Task: Filter people whose school is Delhi University.
Action: Mouse moved to (348, 81)
Screenshot: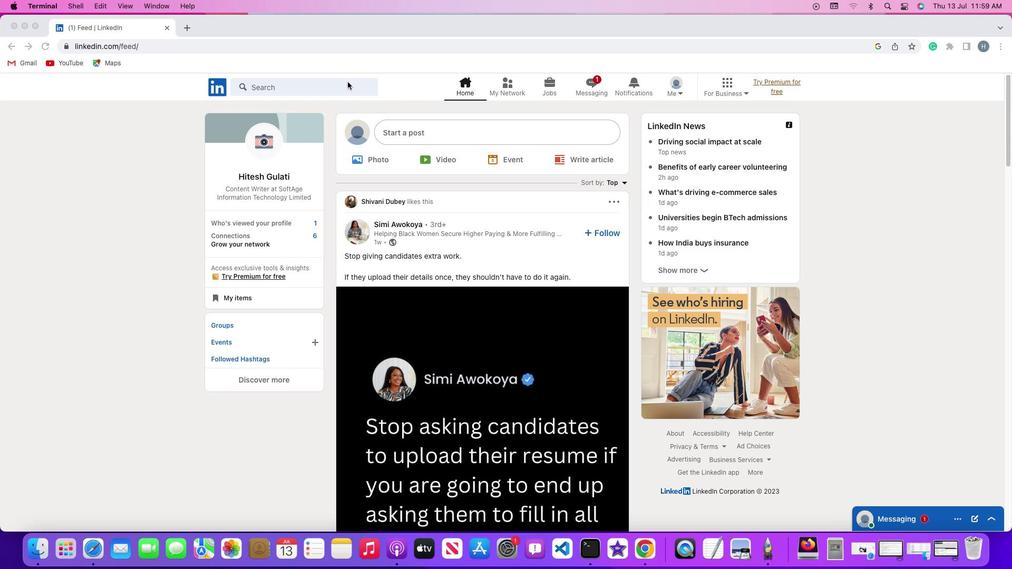 
Action: Mouse pressed left at (348, 81)
Screenshot: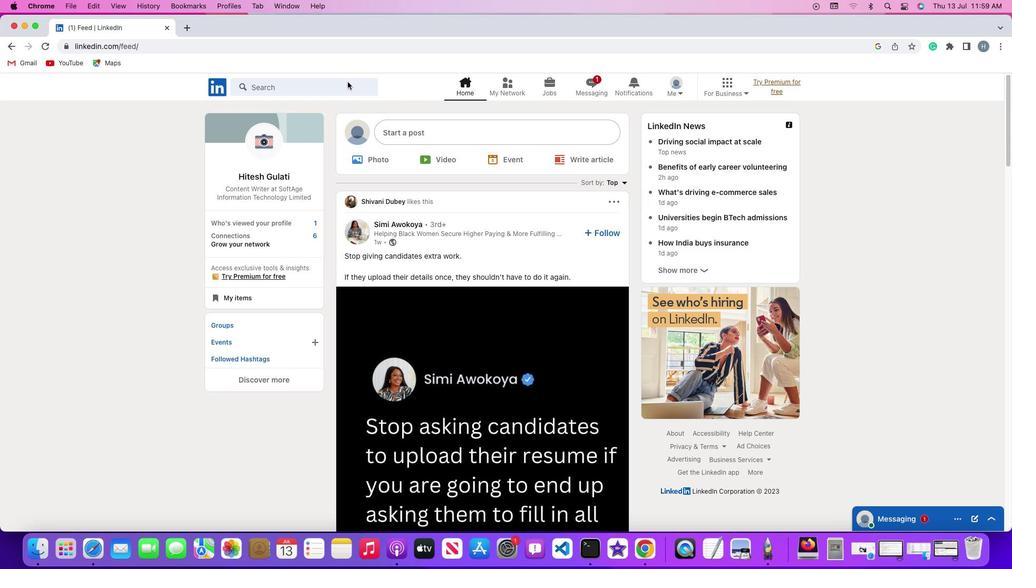 
Action: Mouse pressed left at (348, 81)
Screenshot: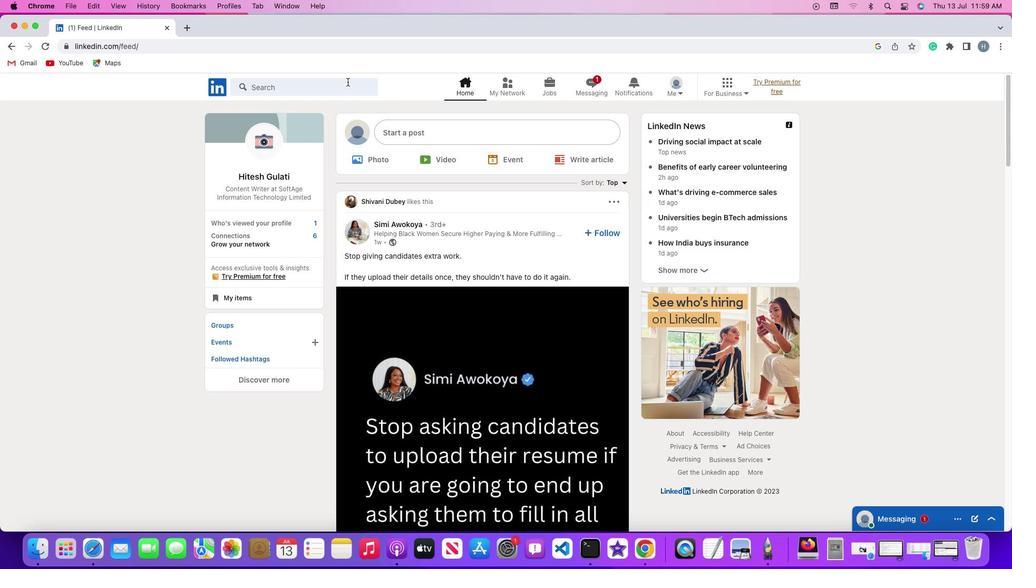 
Action: Key pressed Key.shift'#''h''i''r''i''n''g'Key.enter
Screenshot: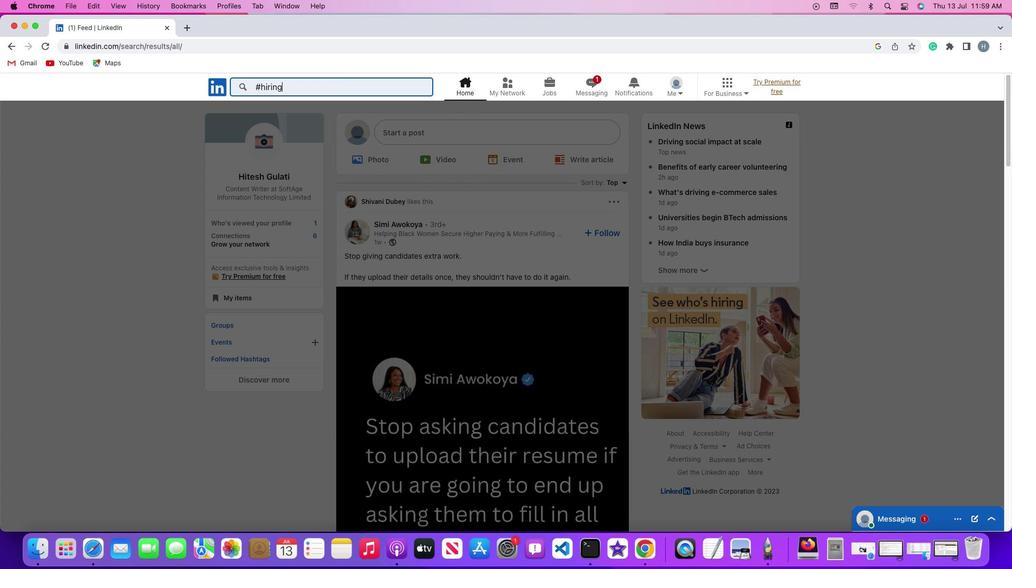
Action: Mouse moved to (301, 116)
Screenshot: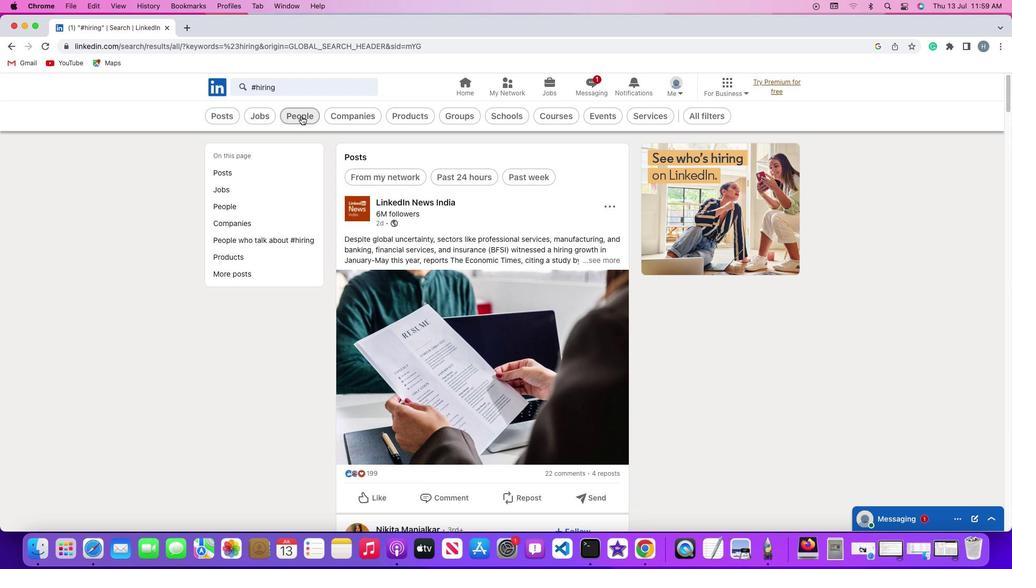 
Action: Mouse pressed left at (301, 116)
Screenshot: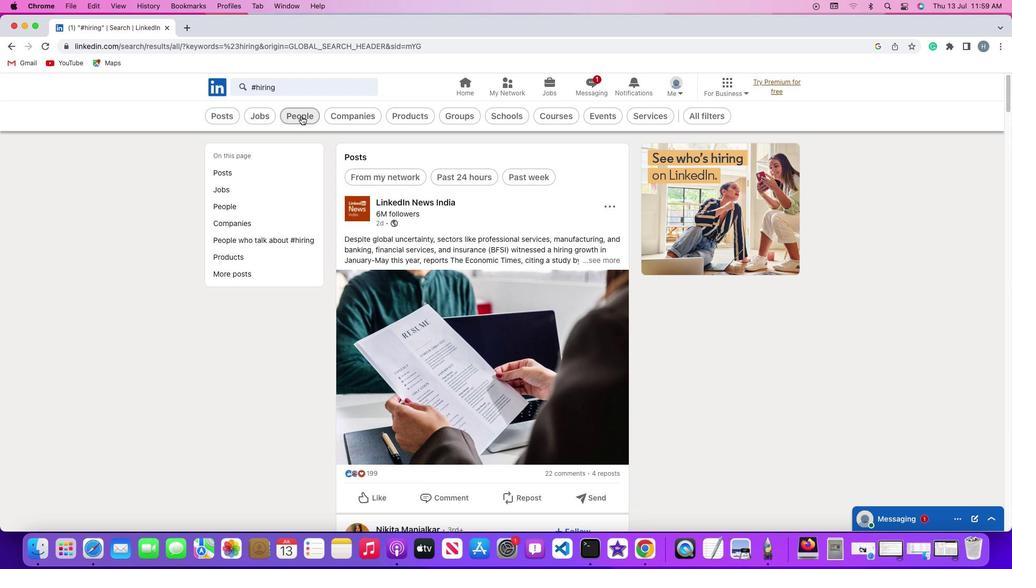 
Action: Mouse moved to (545, 114)
Screenshot: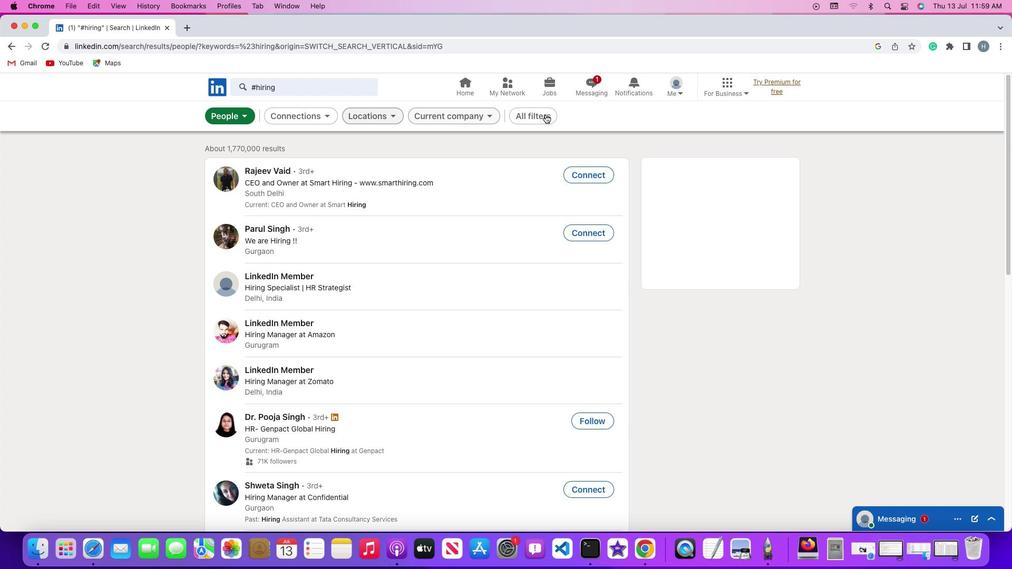 
Action: Mouse pressed left at (545, 114)
Screenshot: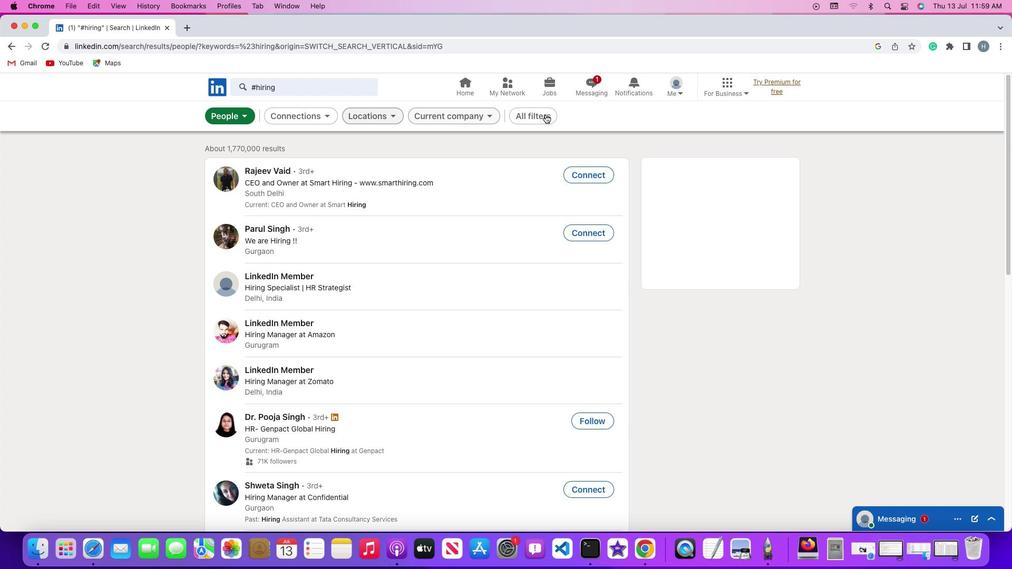 
Action: Mouse moved to (809, 302)
Screenshot: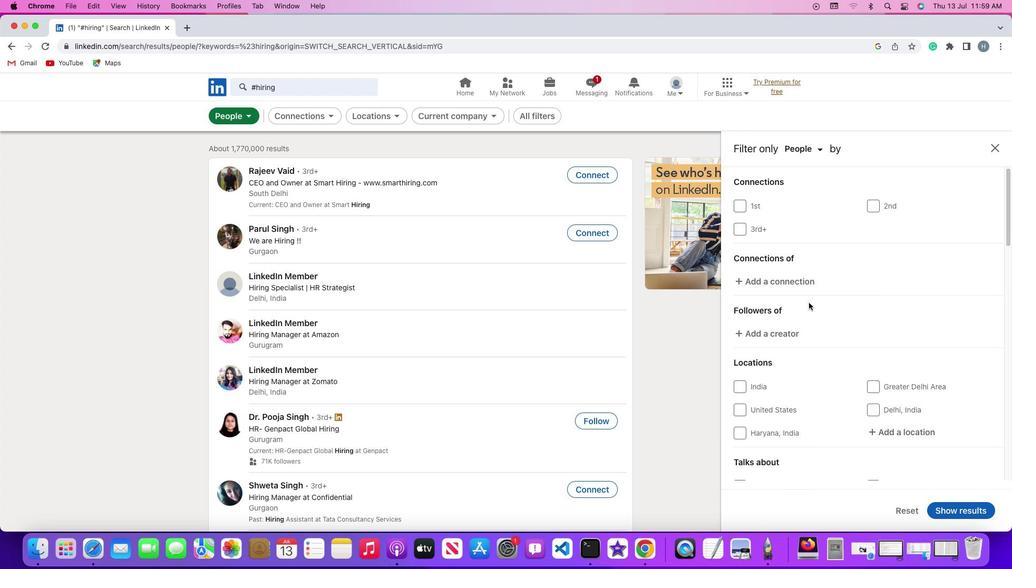 
Action: Mouse scrolled (809, 302) with delta (0, 0)
Screenshot: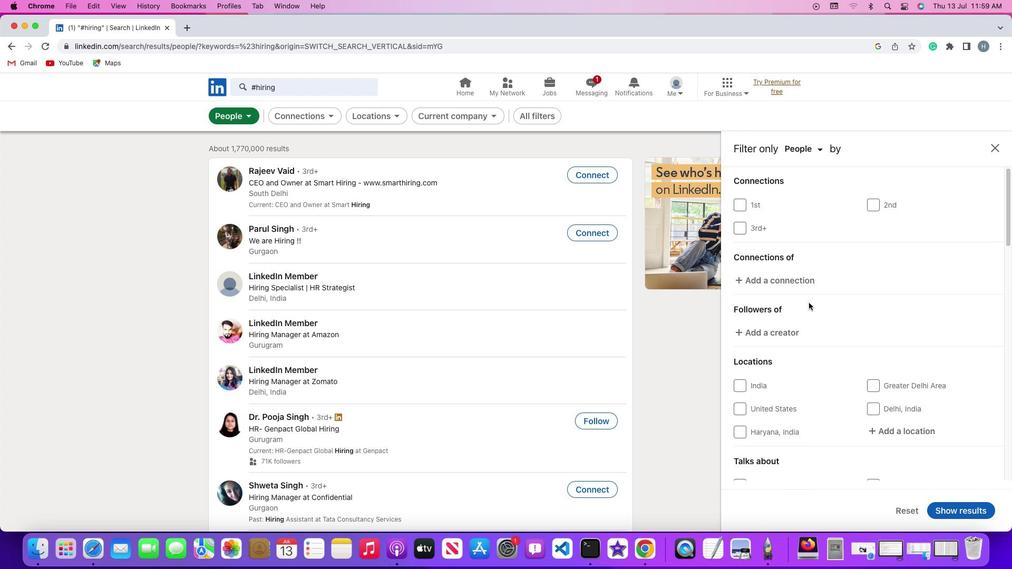 
Action: Mouse scrolled (809, 302) with delta (0, 0)
Screenshot: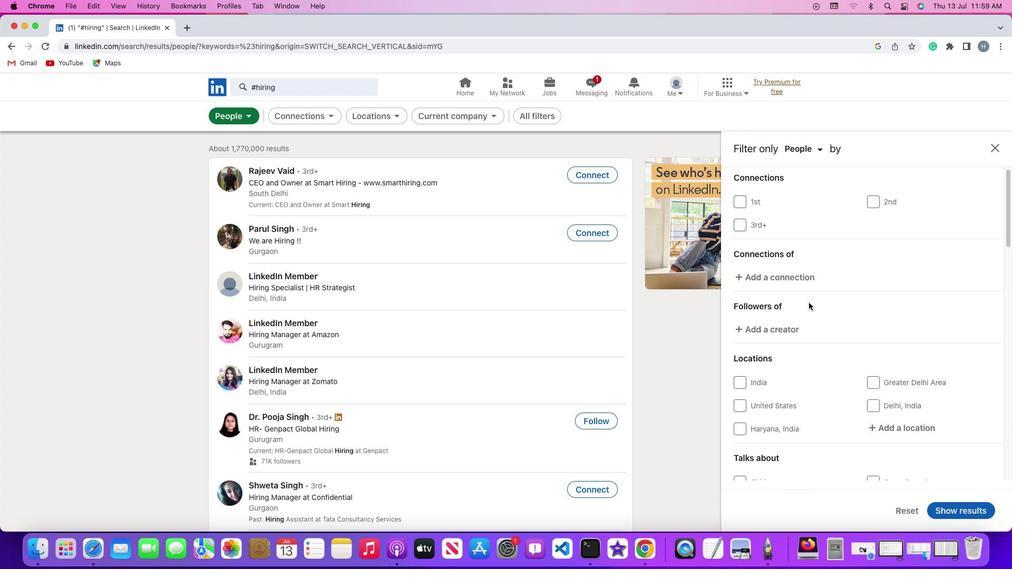 
Action: Mouse scrolled (809, 302) with delta (0, -1)
Screenshot: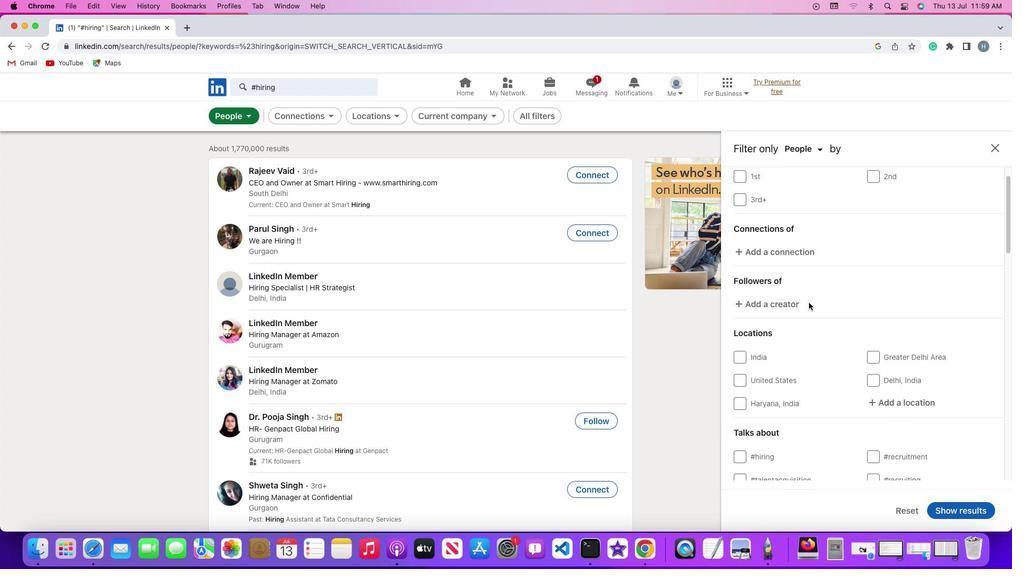 
Action: Mouse scrolled (809, 302) with delta (0, 0)
Screenshot: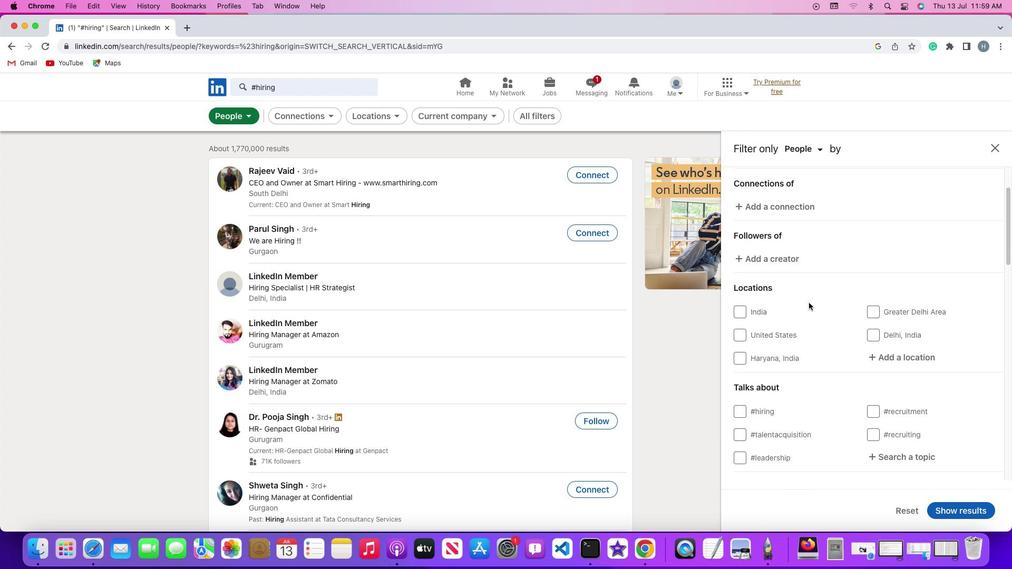 
Action: Mouse scrolled (809, 302) with delta (0, 0)
Screenshot: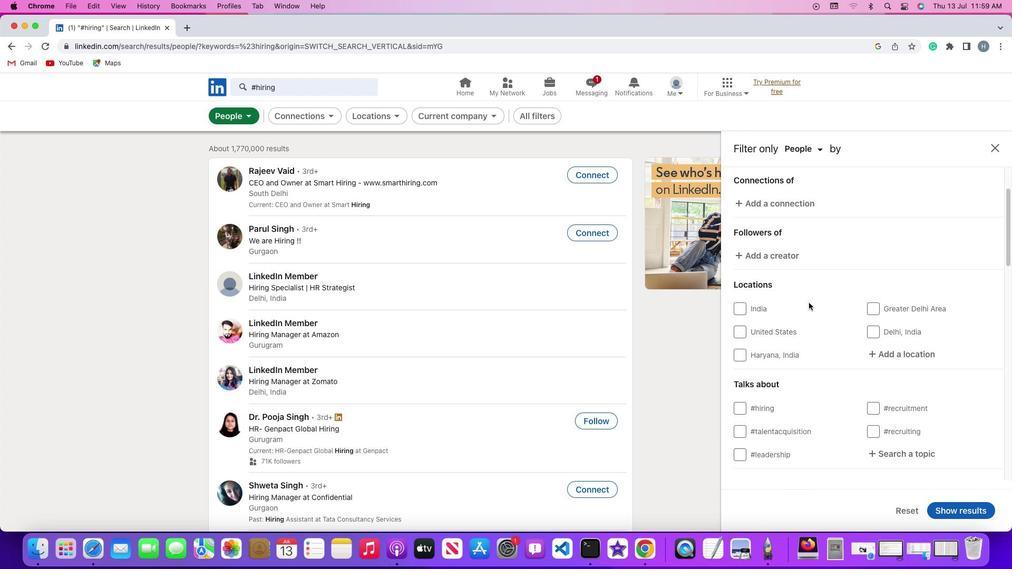 
Action: Mouse scrolled (809, 302) with delta (0, -1)
Screenshot: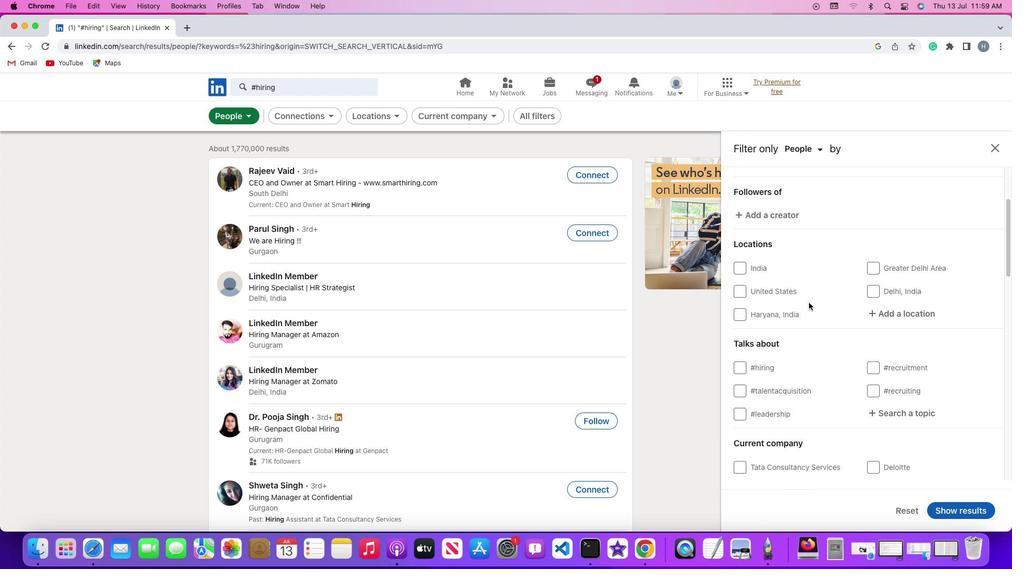 
Action: Mouse scrolled (809, 302) with delta (0, -1)
Screenshot: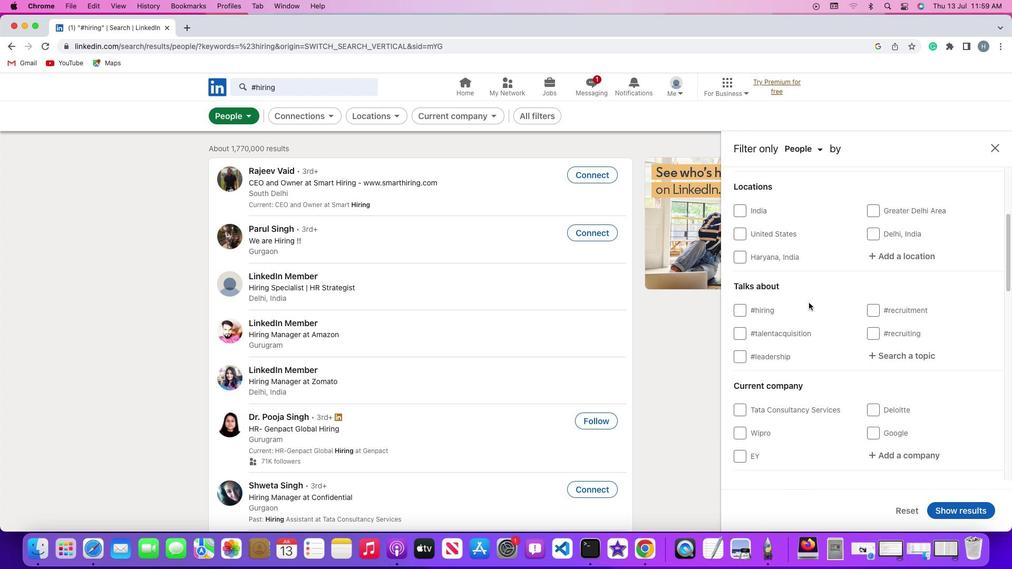 
Action: Mouse scrolled (809, 302) with delta (0, 0)
Screenshot: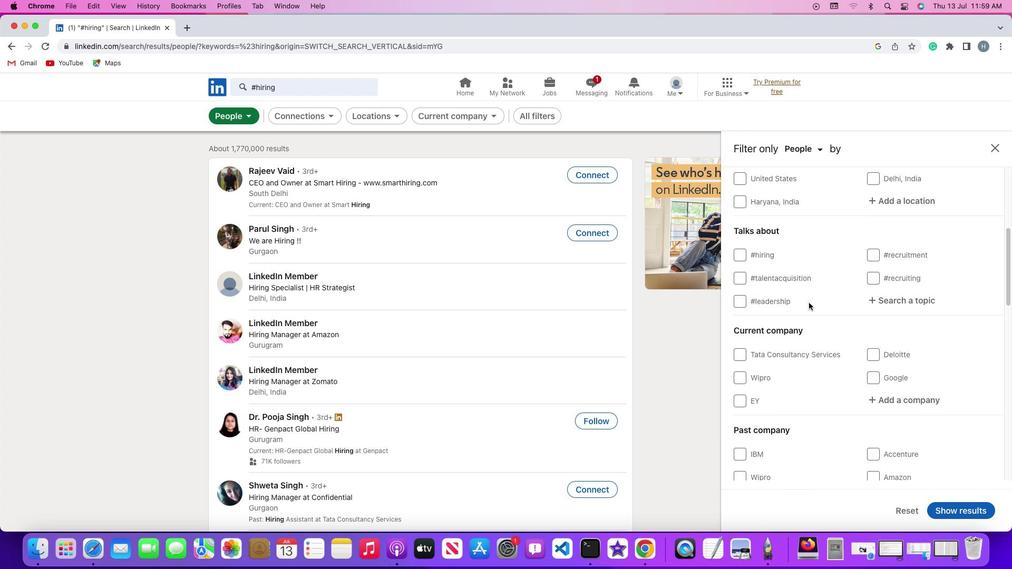 
Action: Mouse scrolled (809, 302) with delta (0, 0)
Screenshot: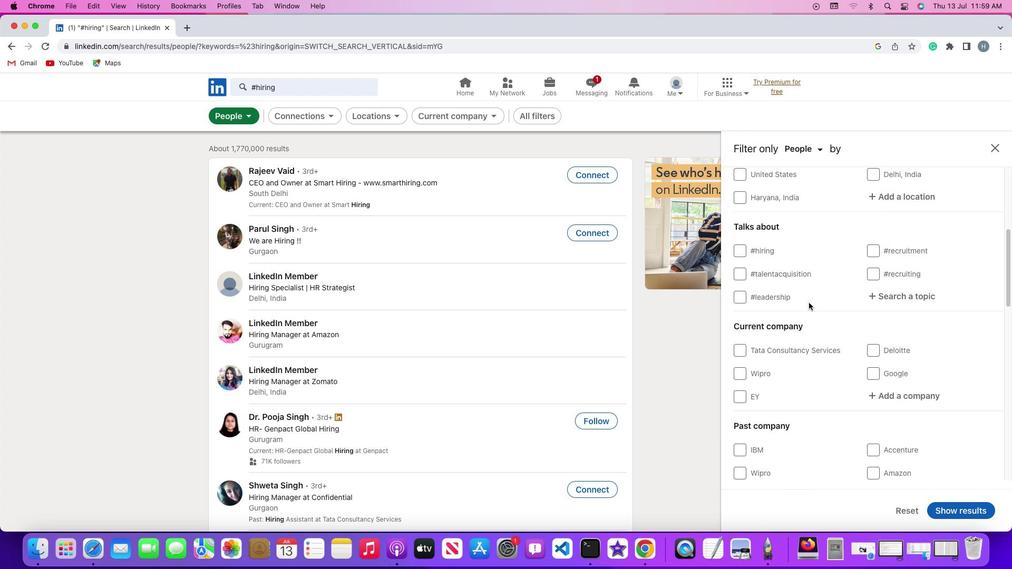
Action: Mouse scrolled (809, 302) with delta (0, 0)
Screenshot: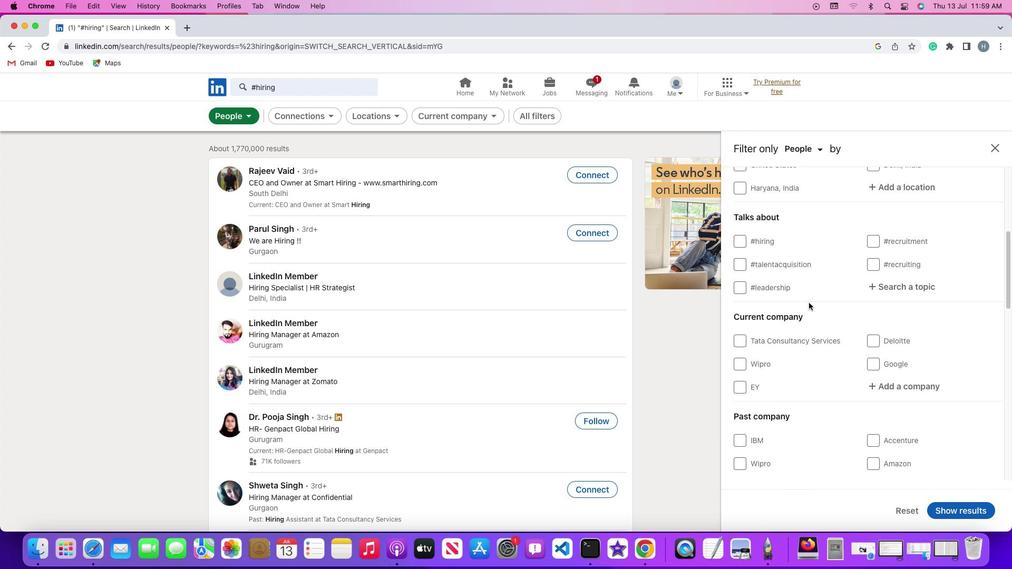 
Action: Mouse scrolled (809, 302) with delta (0, 0)
Screenshot: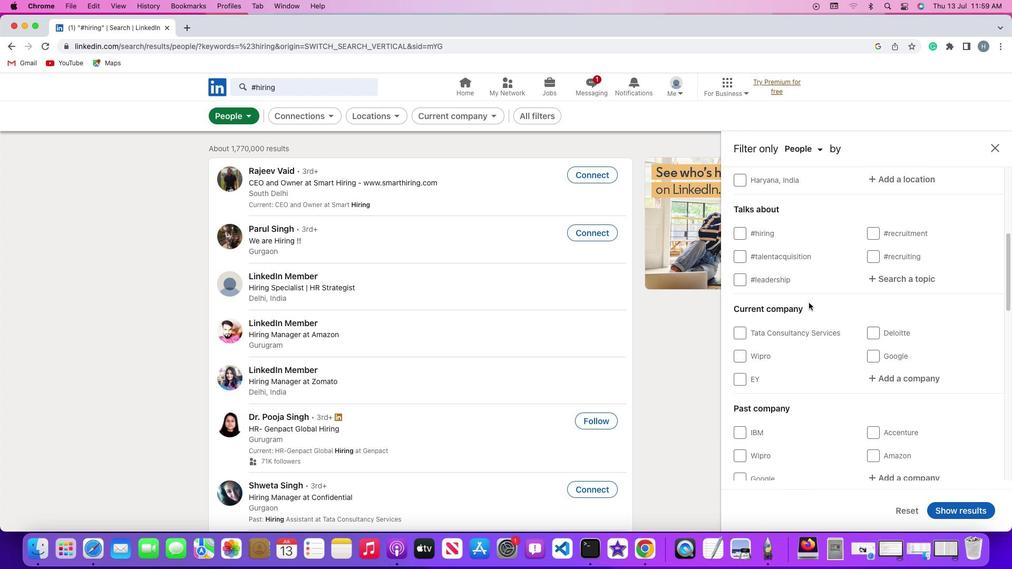 
Action: Mouse scrolled (809, 302) with delta (0, -1)
Screenshot: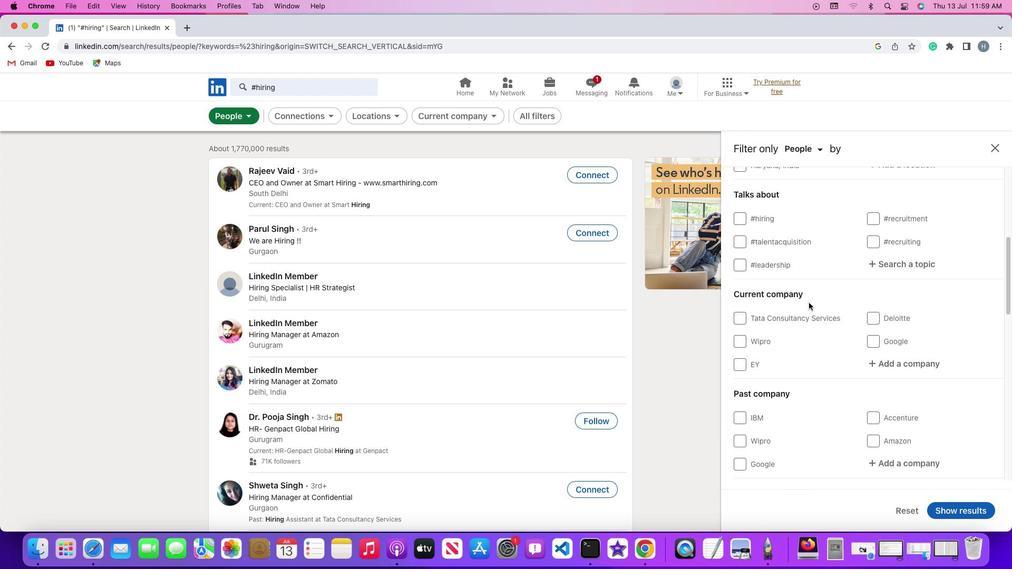 
Action: Mouse scrolled (809, 302) with delta (0, -1)
Screenshot: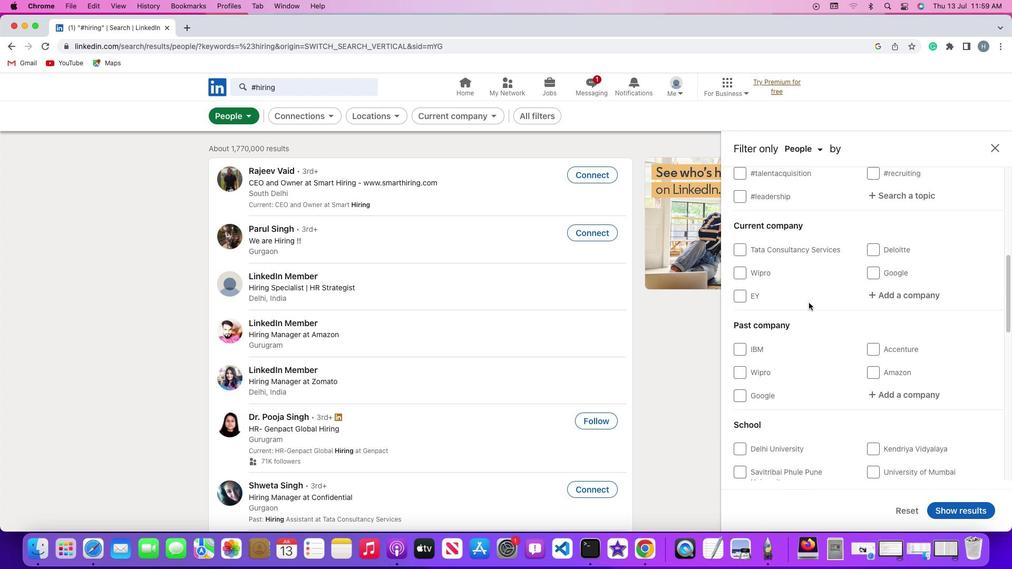 
Action: Mouse scrolled (809, 302) with delta (0, 0)
Screenshot: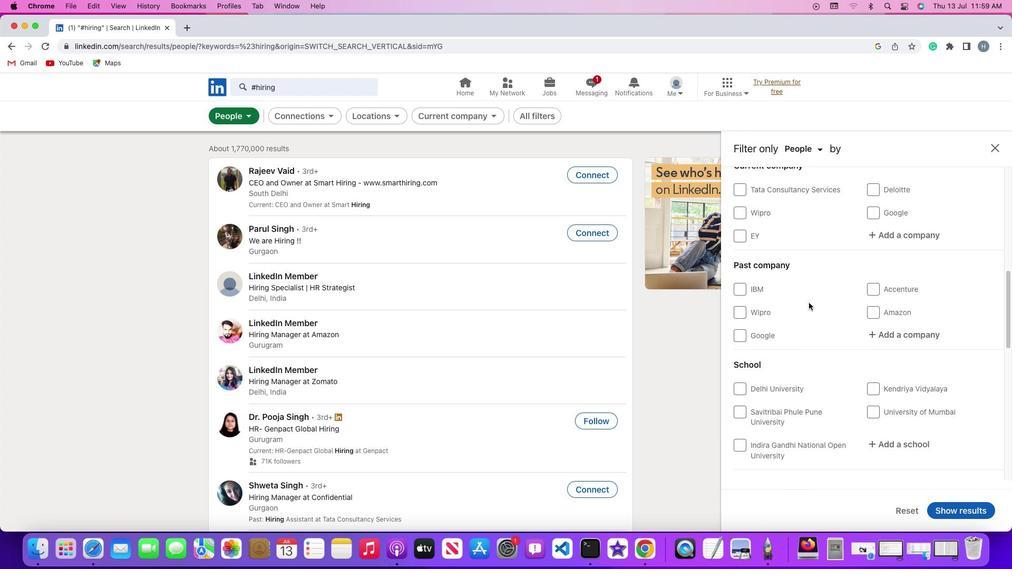 
Action: Mouse scrolled (809, 302) with delta (0, 0)
Screenshot: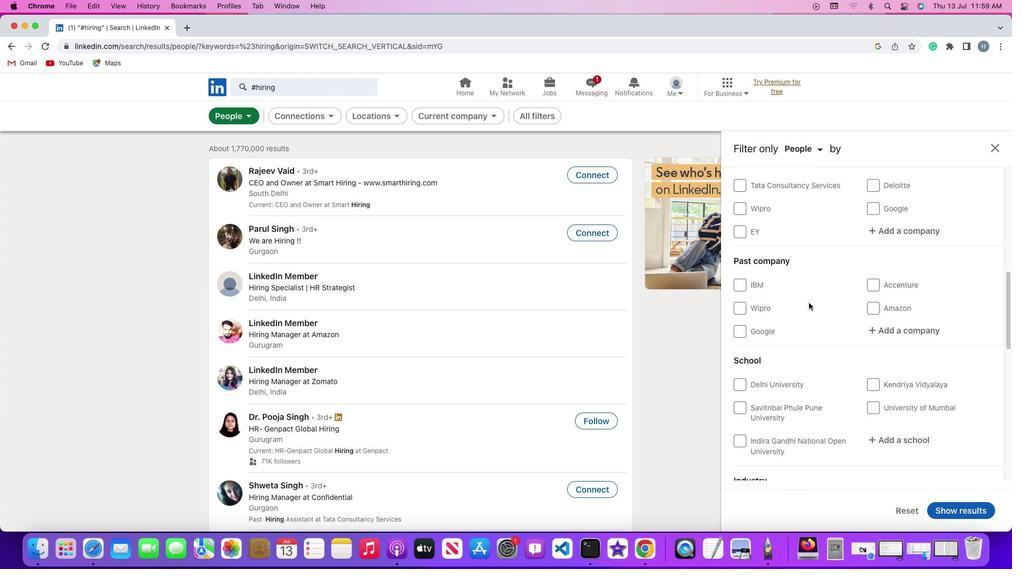 
Action: Mouse scrolled (809, 302) with delta (0, 0)
Screenshot: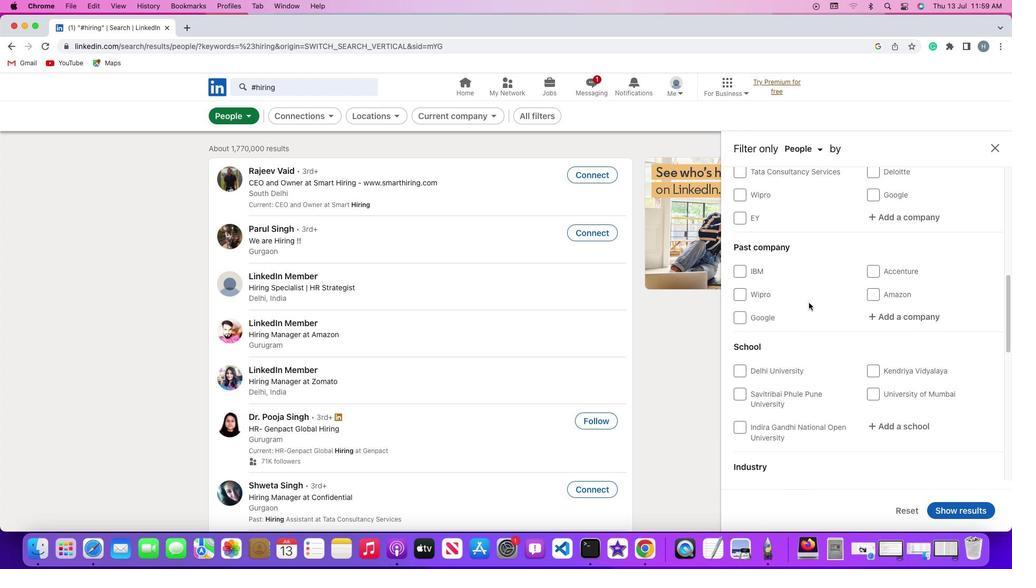 
Action: Mouse scrolled (809, 302) with delta (0, 0)
Screenshot: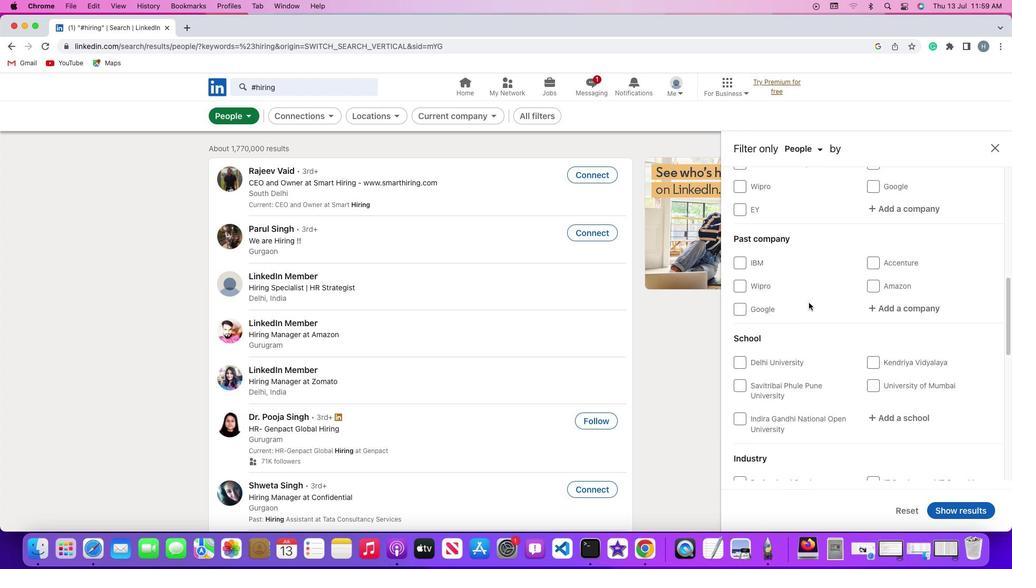 
Action: Mouse scrolled (809, 302) with delta (0, -1)
Screenshot: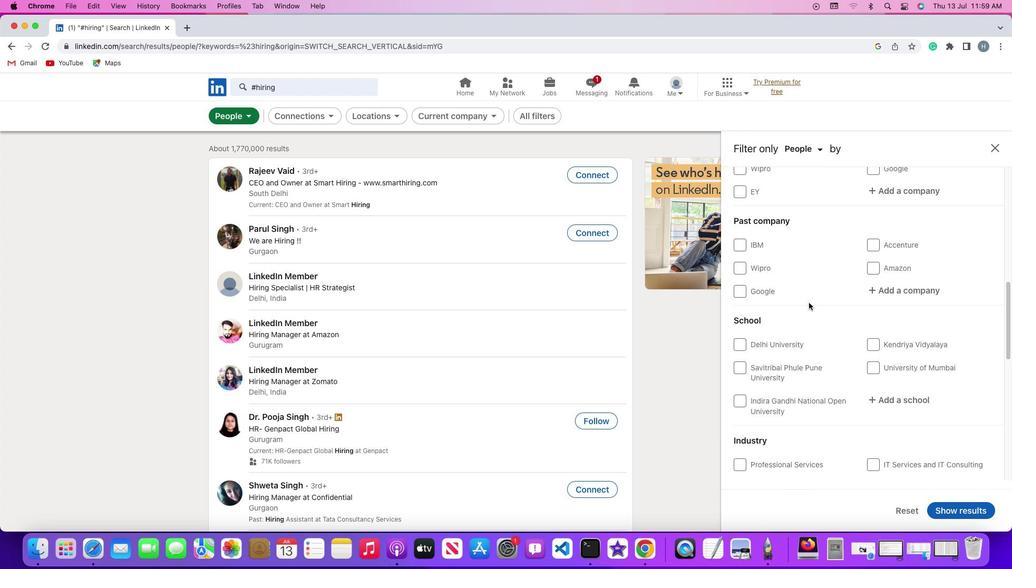 
Action: Mouse moved to (737, 311)
Screenshot: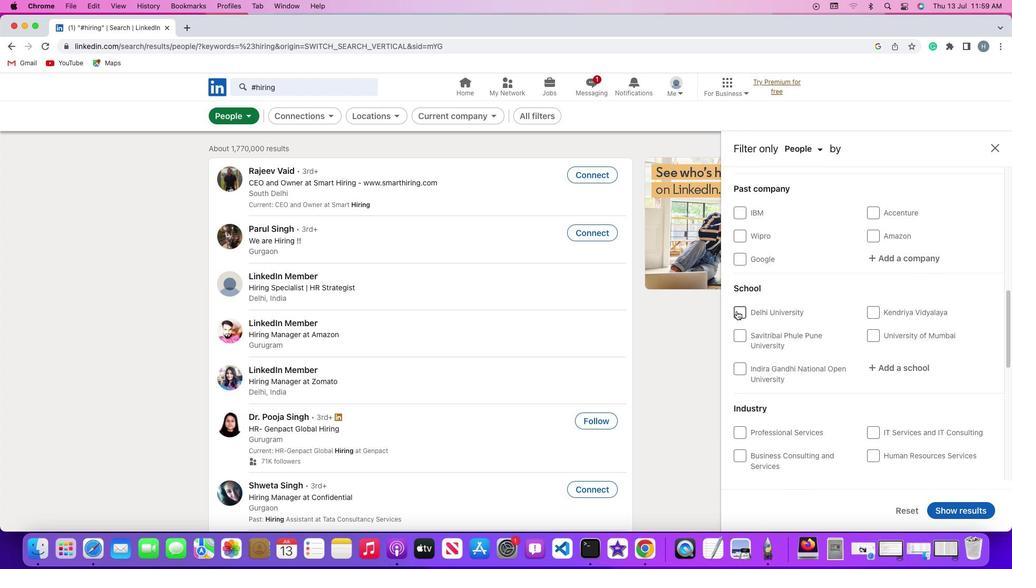 
Action: Mouse pressed left at (737, 311)
Screenshot: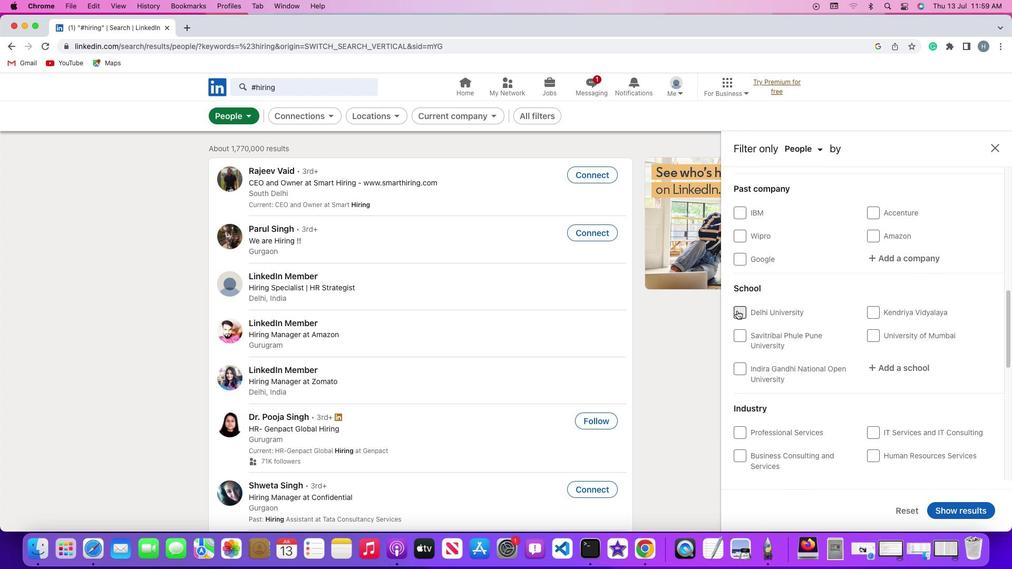 
Action: Mouse moved to (955, 508)
Screenshot: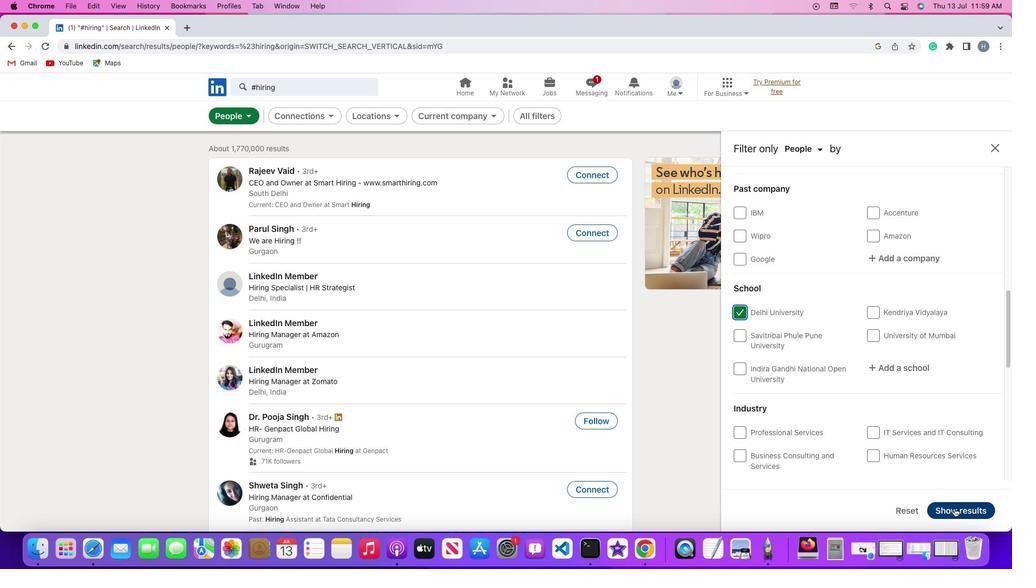 
Action: Mouse pressed left at (955, 508)
Screenshot: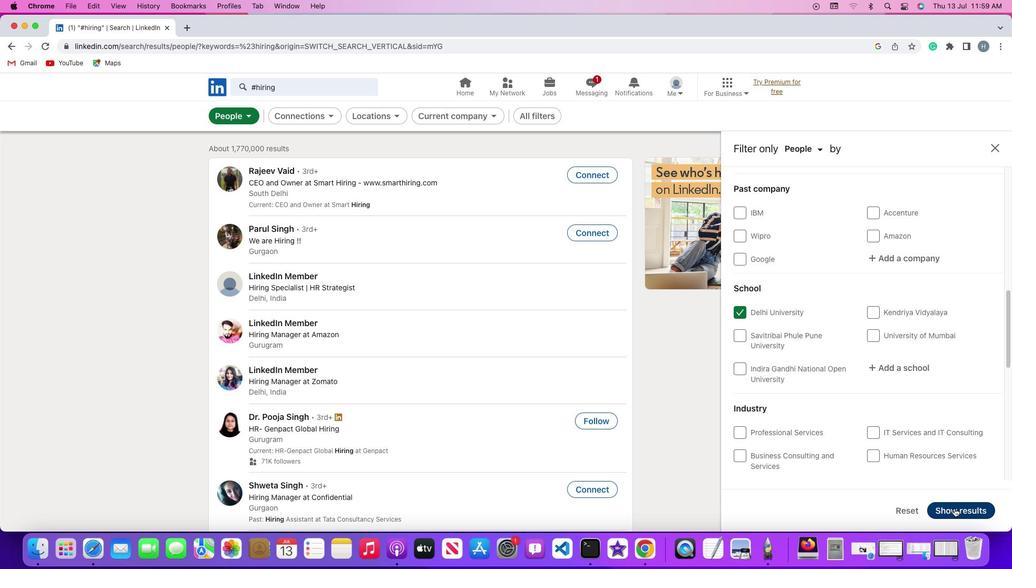 
Action: Mouse moved to (841, 289)
Screenshot: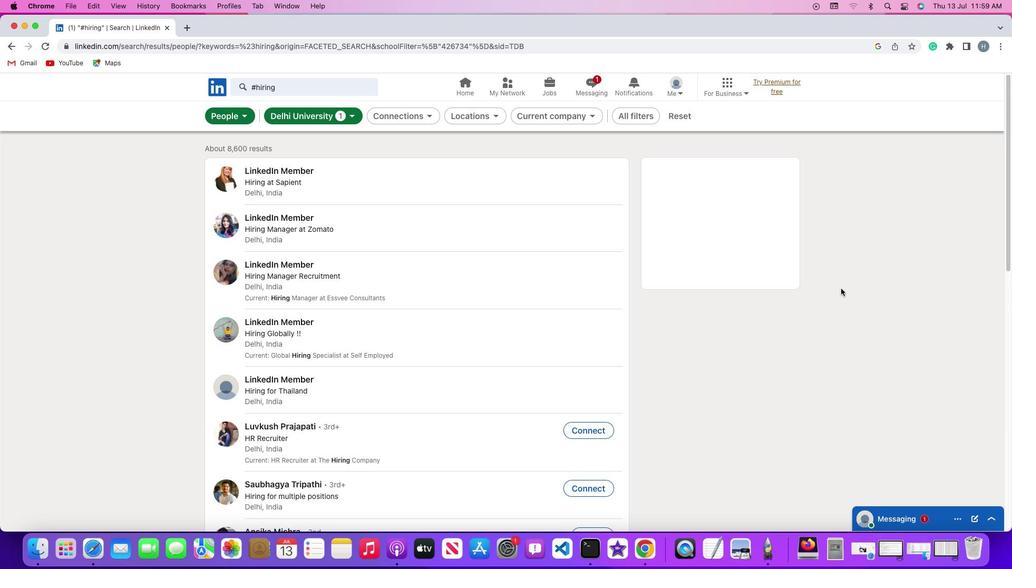 
